 Task: Create a rule from the Recommended list, Task Added to this Project -> add SubTasks in the project BitBoost with SubTasks Gather and Analyse Requirements , Design and Implement Solution , System Test and UAT , Release to Production / Go Live
Action: Mouse moved to (673, 369)
Screenshot: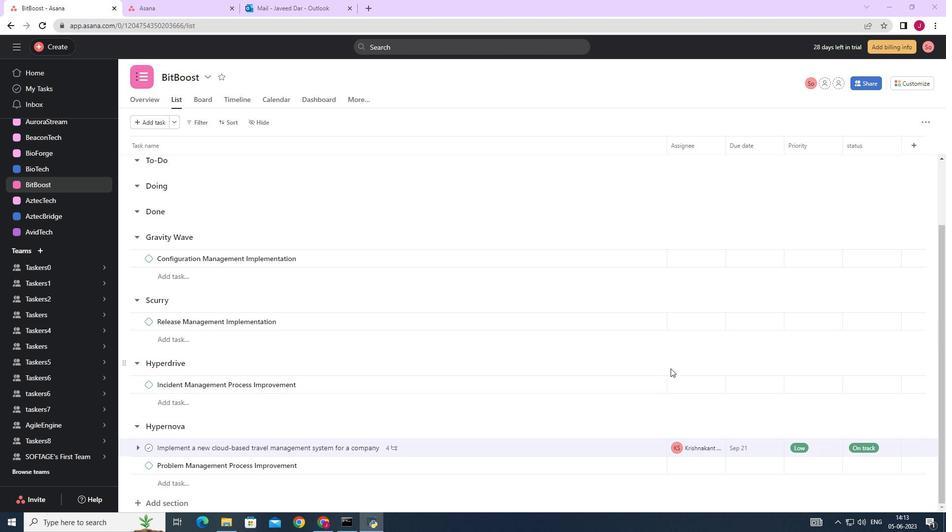 
Action: Mouse scrolled (673, 369) with delta (0, 0)
Screenshot: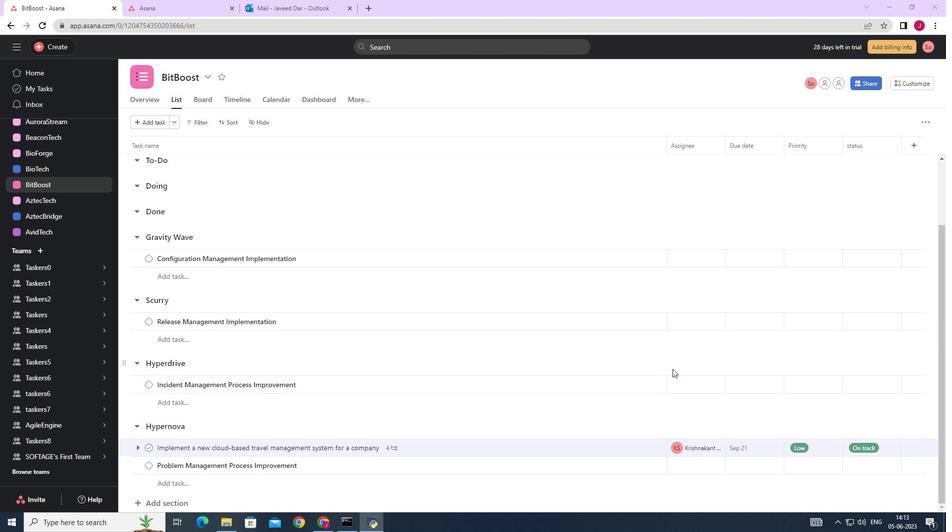 
Action: Mouse scrolled (673, 369) with delta (0, 0)
Screenshot: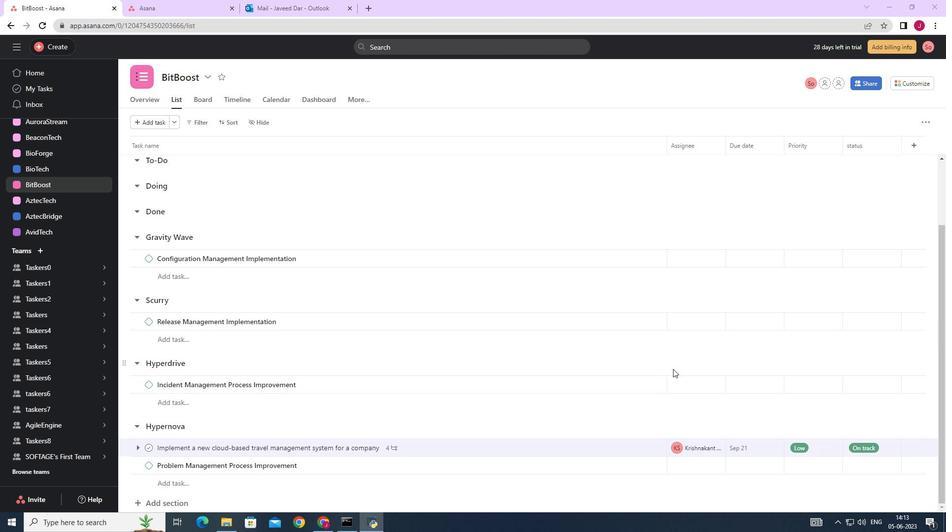 
Action: Mouse moved to (858, 209)
Screenshot: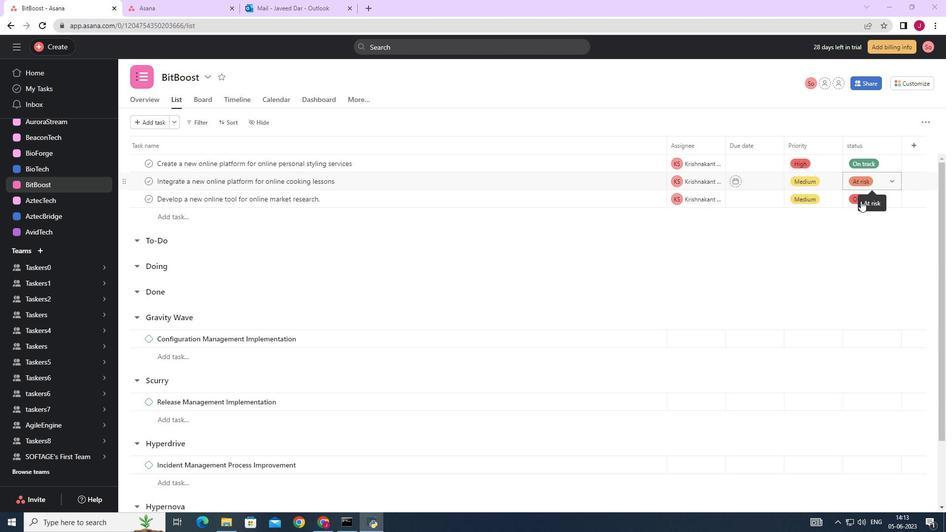 
Action: Mouse scrolled (858, 210) with delta (0, 0)
Screenshot: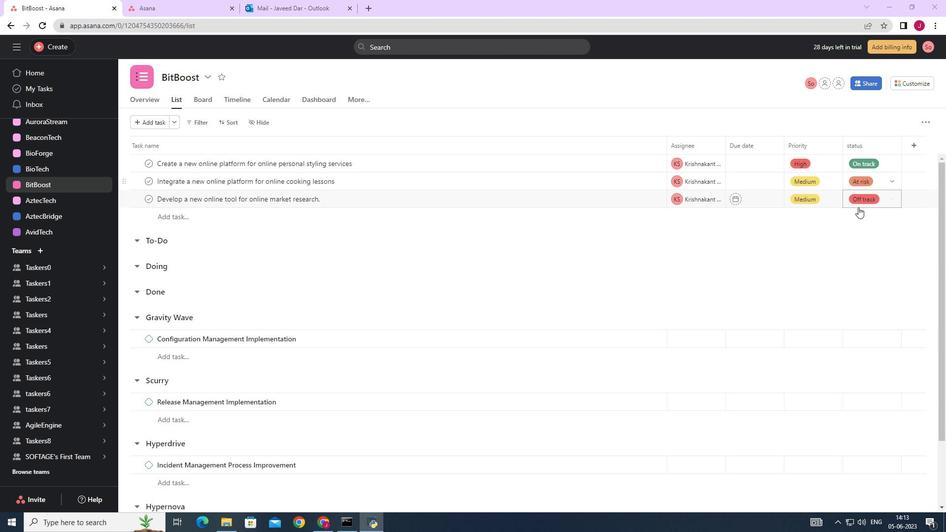
Action: Mouse scrolled (858, 210) with delta (0, 0)
Screenshot: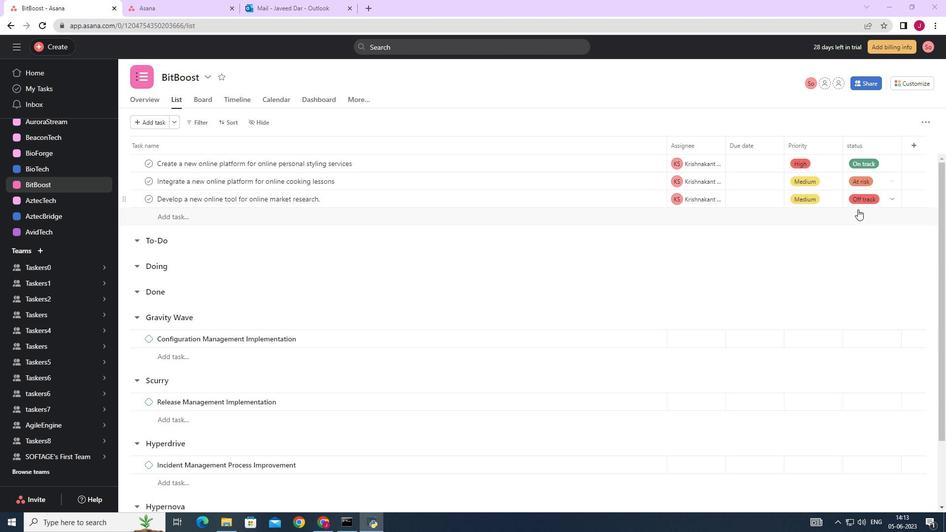 
Action: Mouse scrolled (858, 210) with delta (0, 0)
Screenshot: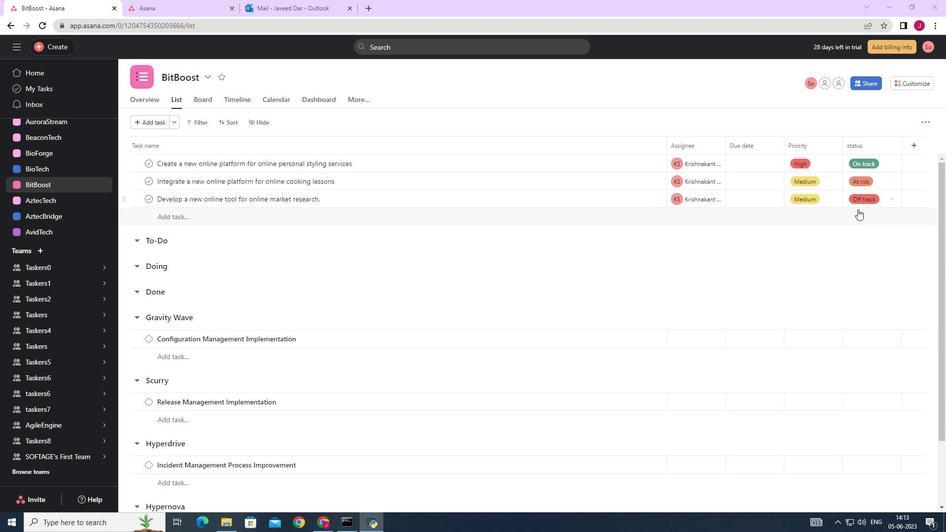 
Action: Mouse moved to (917, 81)
Screenshot: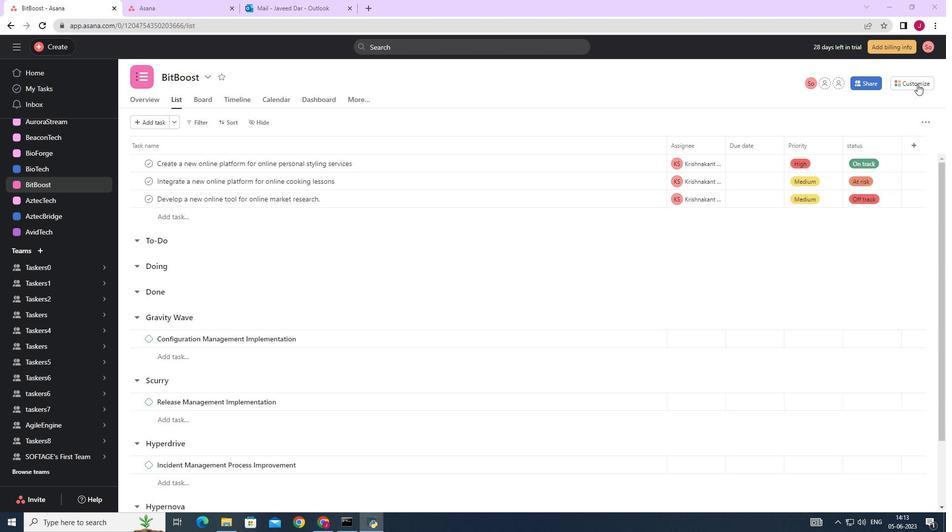 
Action: Mouse pressed left at (917, 81)
Screenshot: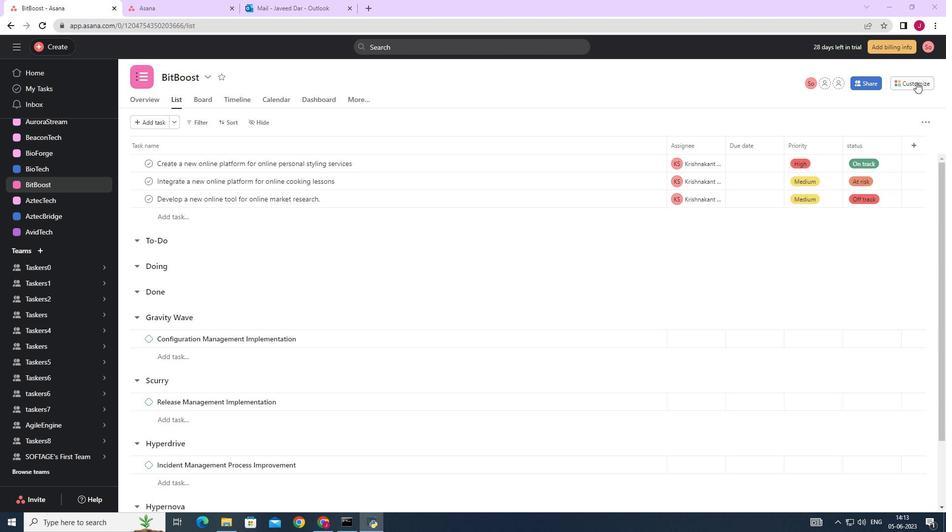 
Action: Mouse moved to (750, 213)
Screenshot: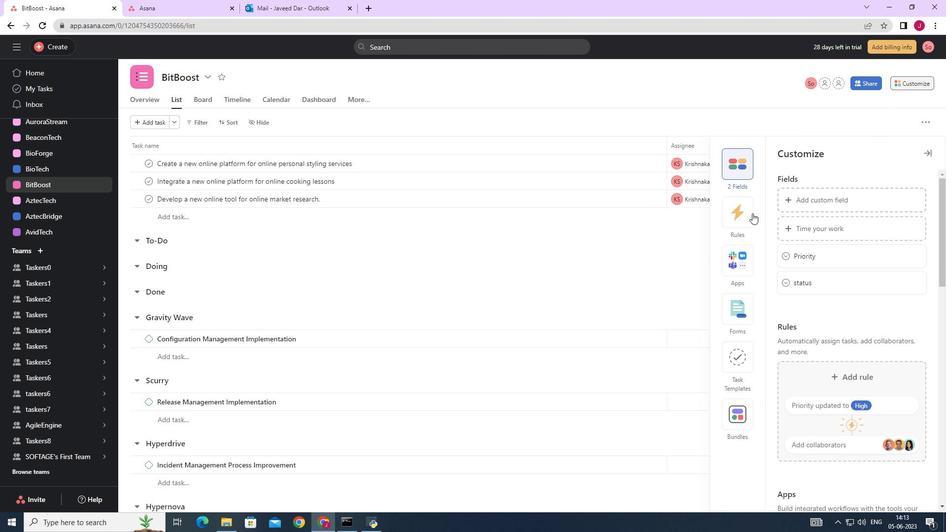 
Action: Mouse pressed left at (750, 213)
Screenshot: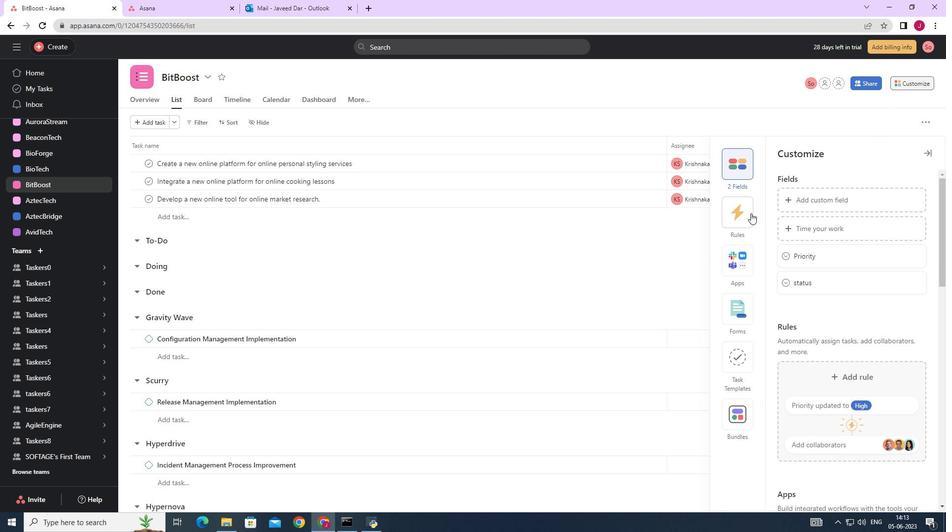 
Action: Mouse moved to (817, 229)
Screenshot: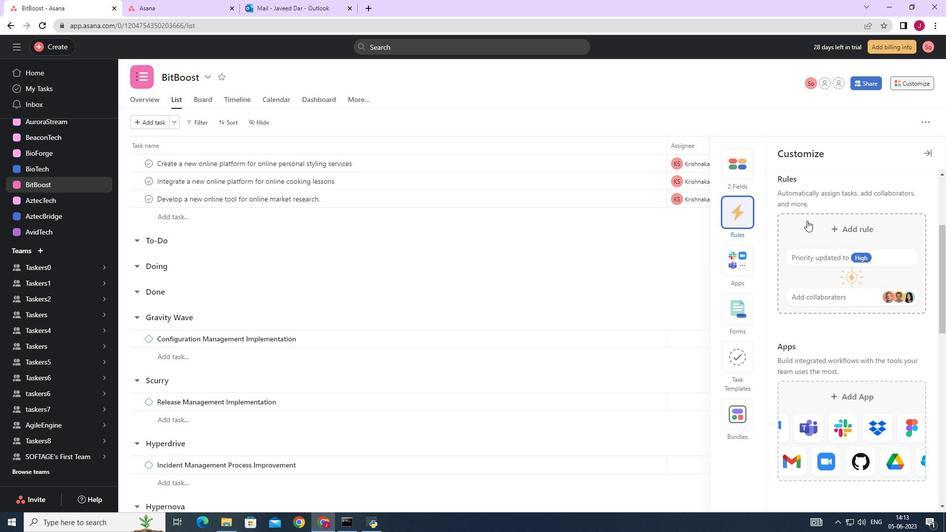 
Action: Mouse pressed left at (817, 229)
Screenshot: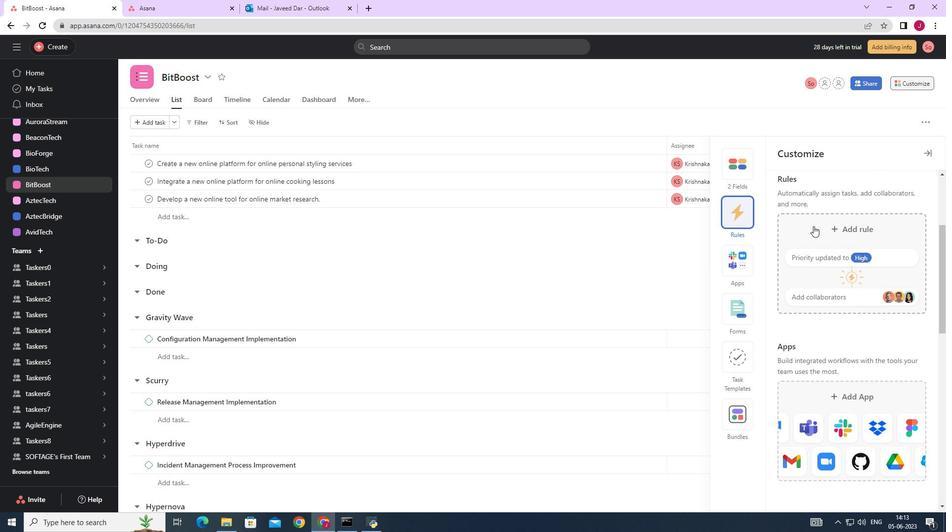 
Action: Mouse moved to (358, 151)
Screenshot: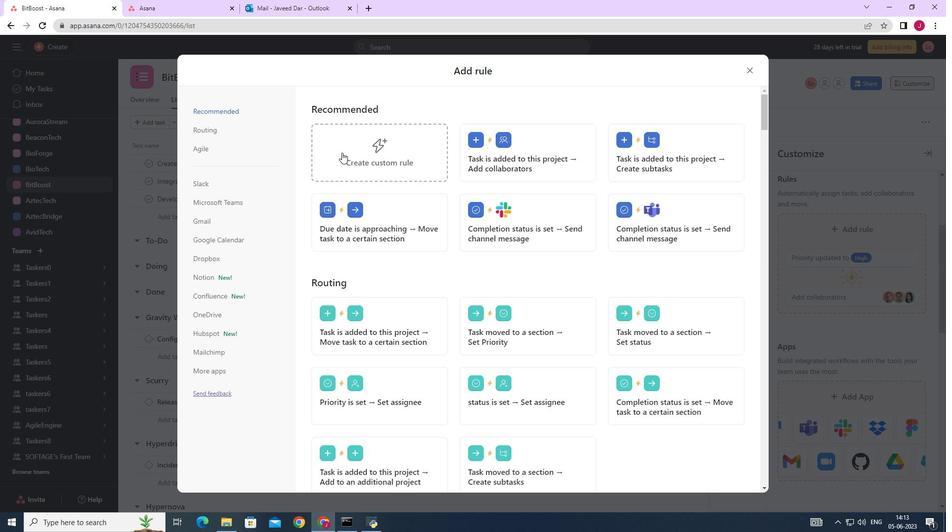 
Action: Mouse pressed left at (358, 151)
Screenshot: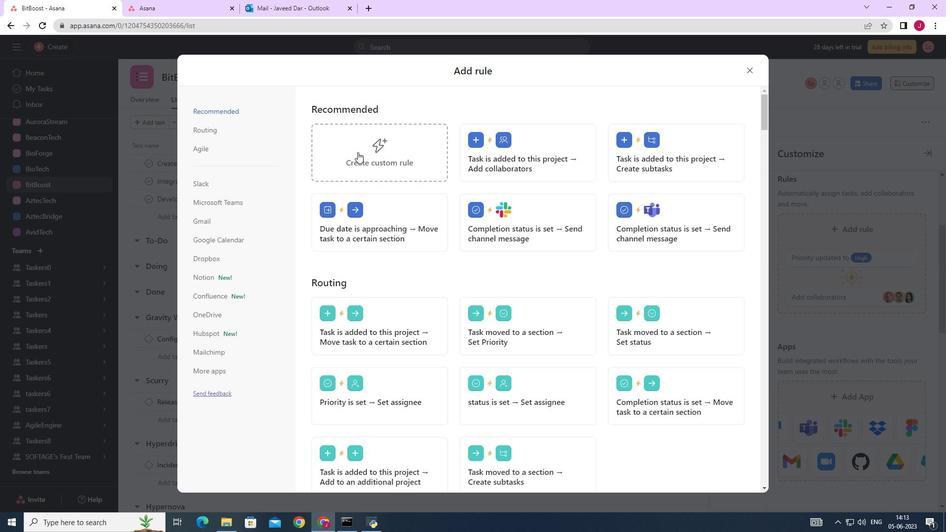 
Action: Mouse moved to (474, 256)
Screenshot: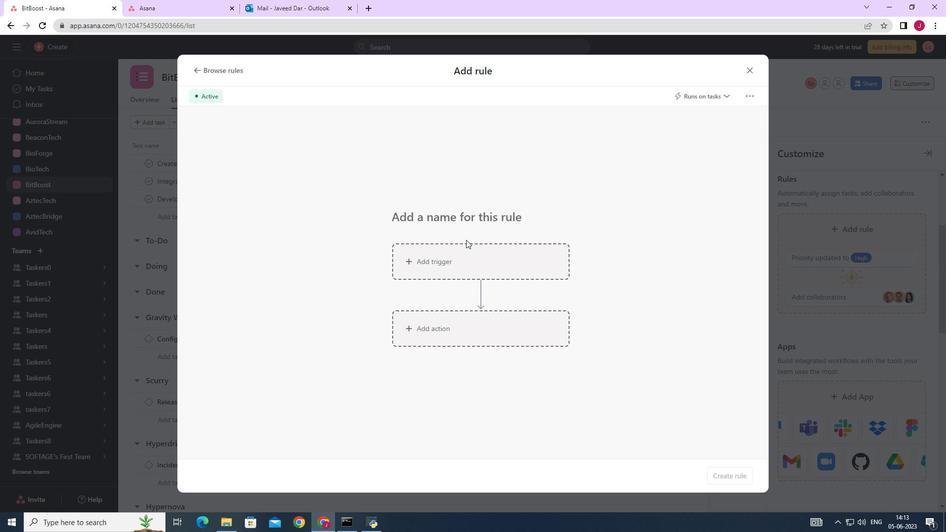 
Action: Mouse pressed left at (474, 256)
Screenshot: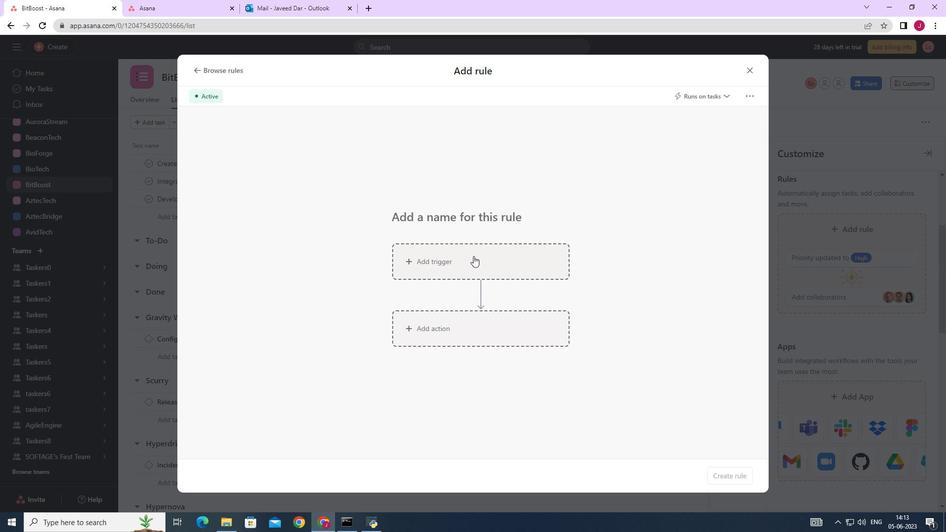 
Action: Mouse moved to (449, 326)
Screenshot: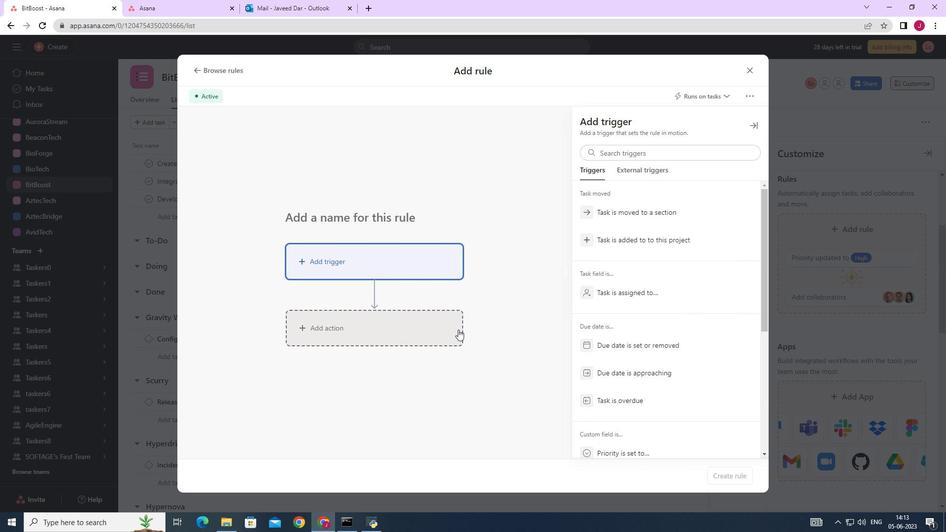 
Action: Mouse pressed left at (449, 326)
Screenshot: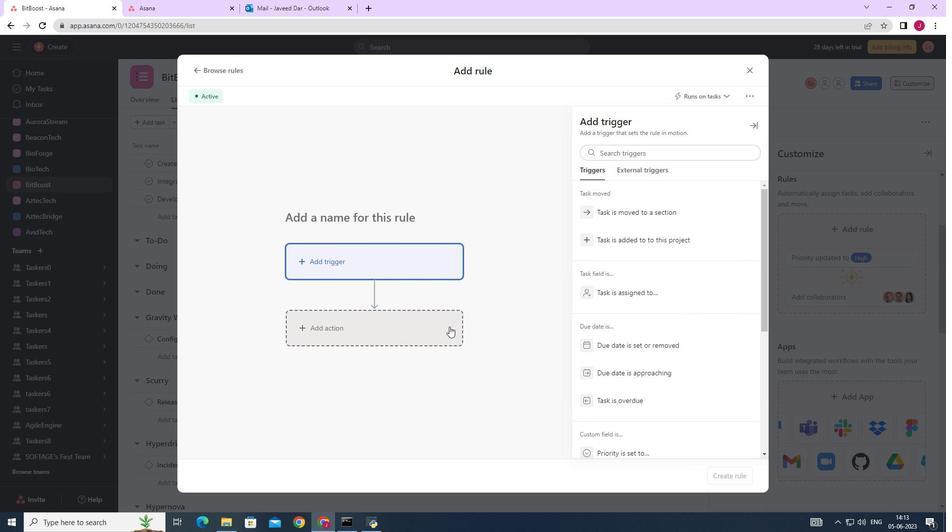 
Action: Mouse moved to (618, 232)
Screenshot: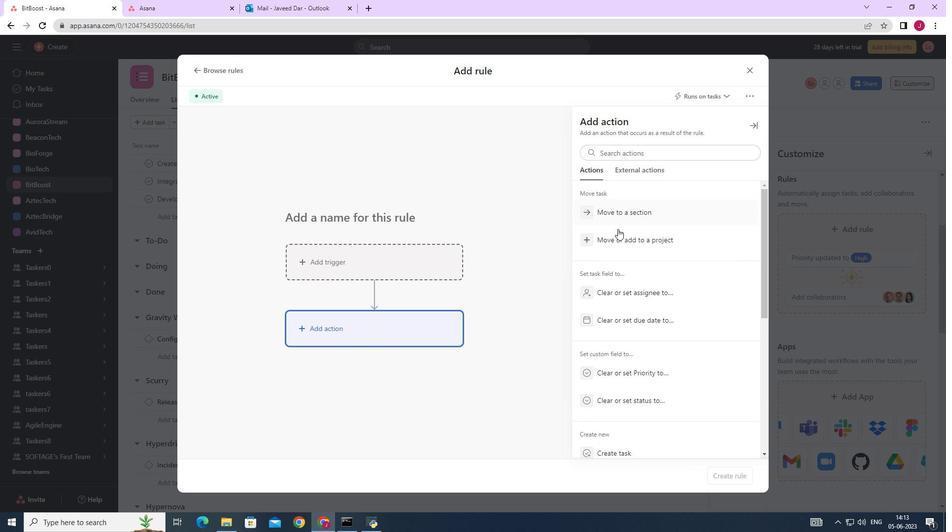 
Action: Mouse scrolled (618, 231) with delta (0, 0)
Screenshot: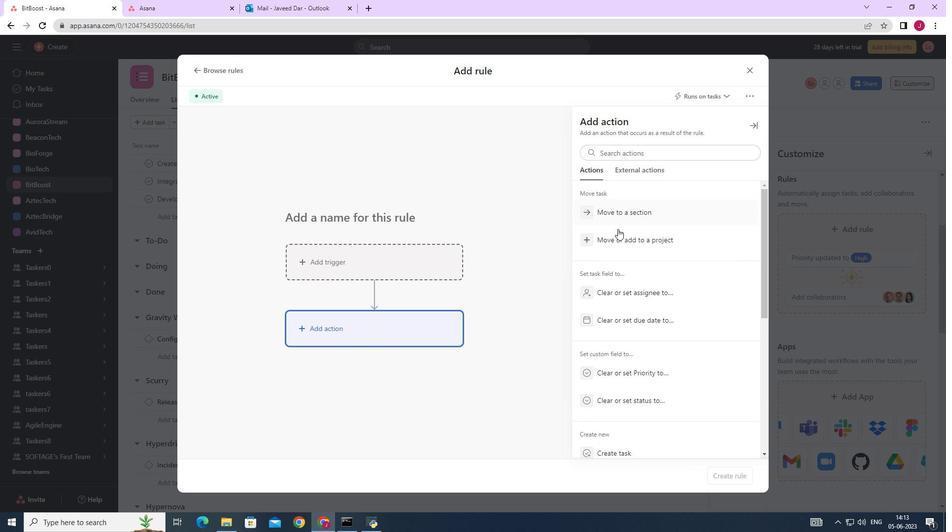 
Action: Mouse scrolled (618, 231) with delta (0, 0)
Screenshot: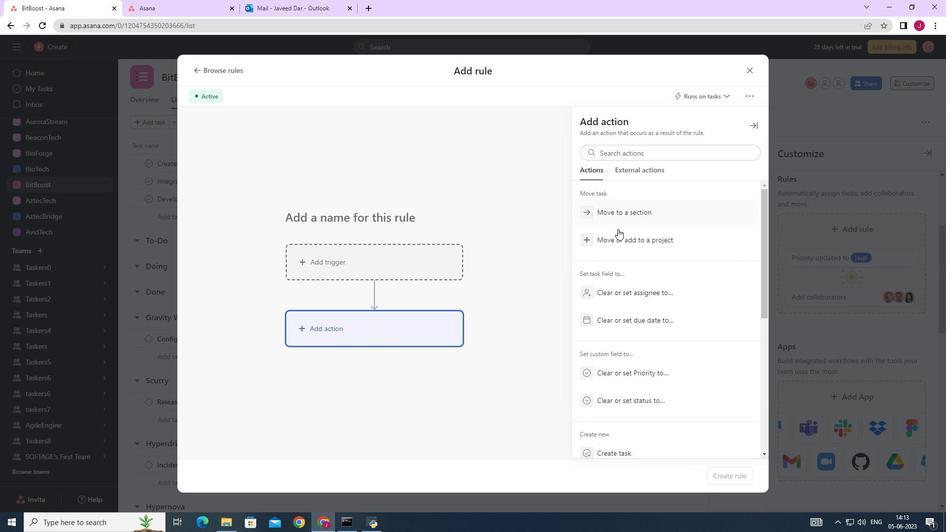 
Action: Mouse scrolled (618, 231) with delta (0, 0)
Screenshot: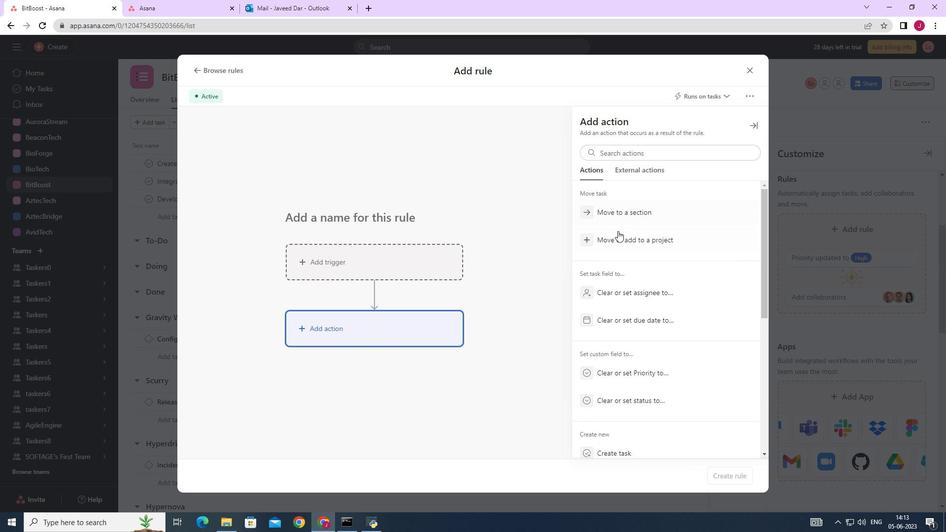 
Action: Mouse moved to (621, 332)
Screenshot: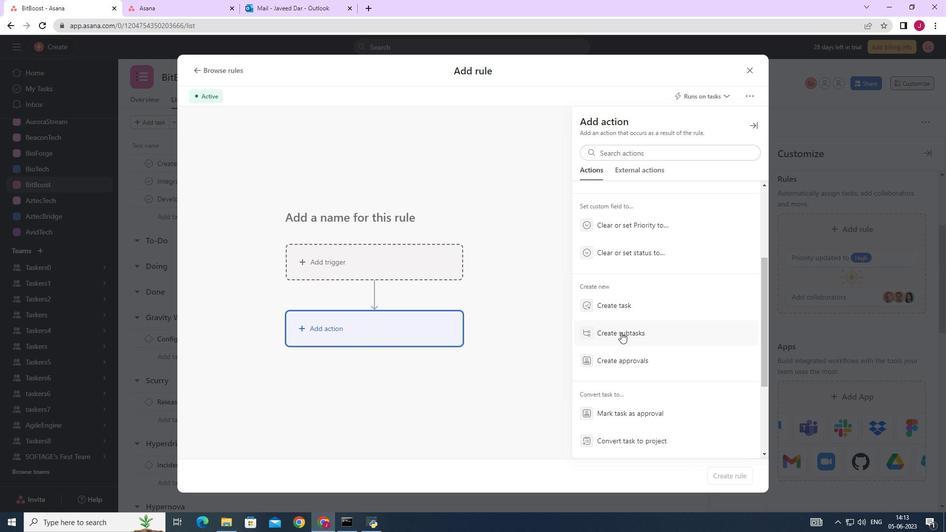 
Action: Mouse pressed left at (621, 332)
Screenshot: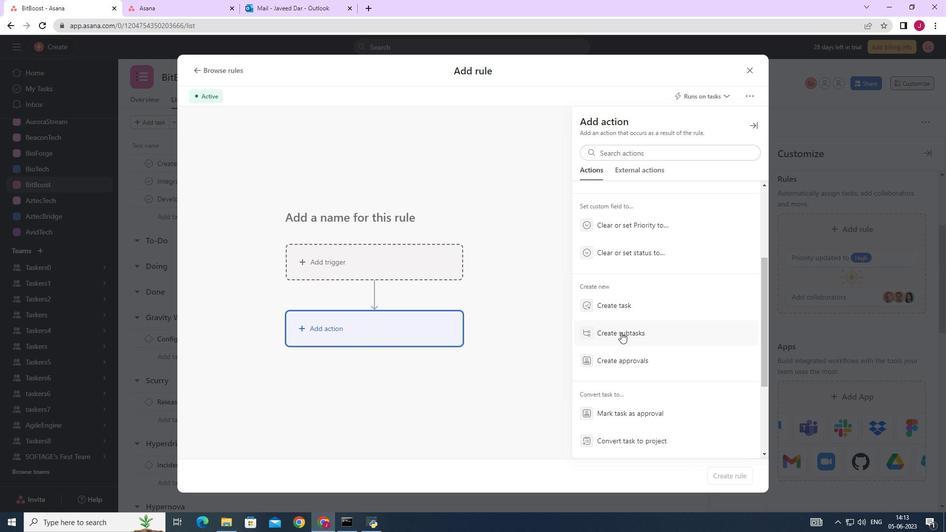 
Action: Mouse moved to (646, 150)
Screenshot: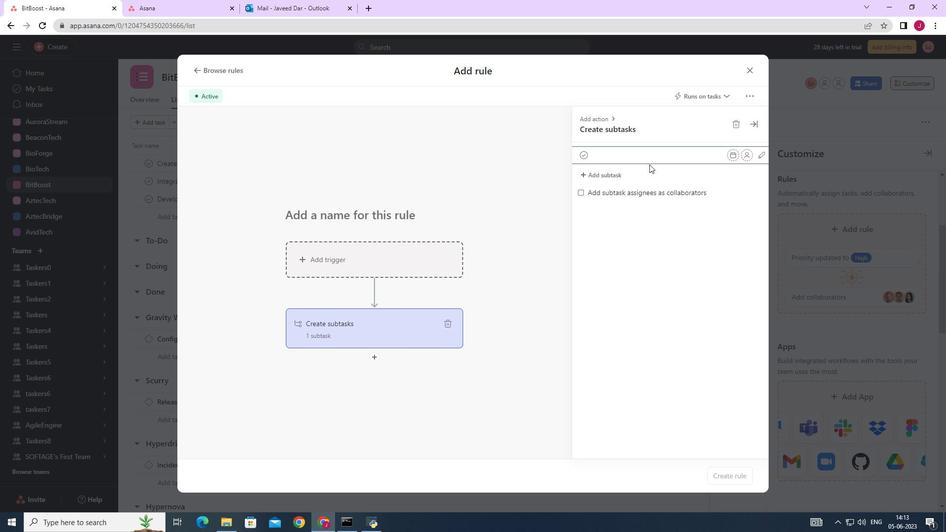 
Action: Key pressed <Key.caps_lock>G<Key.caps_lock>ather<Key.space>and<Key.space><Key.caps_lock>A<Key.caps_lock>nalyse<Key.space><Key.caps_lock>R<Key.caps_lock>eqquirements<Key.enter><Key.caps_lock>D<Key.caps_lock>esign<Key.space>and<Key.space><Key.caps_lock>I<Key.caps_lock>mplement<Key.space><Key.caps_lock>S<Key.caps_lock>olution<Key.enter><Key.caps_lock>S<Key.caps_lock>ystem<Key.space><Key.caps_lock>T<Key.caps_lock>est<Key.space>and<Key.space><Key.caps_lock>UAT<Key.enter><Key.caps_lock>r<Key.caps_lock>ELEASE<Key.space><Key.backspace><Key.backspace><Key.backspace><Key.backspace><Key.backspace><Key.backspace><Key.backspace><Key.backspace><Key.backspace><Key.backspace><Key.backspace><Key.backspace>R<Key.caps_lock>elease<Key.space>to<Key.space>production<Key.space>/<Key.space><Key.caps_lock>G<Key.caps_lock>o<Key.space><Key.caps_lock>L<Key.caps_lock>ive<Key.enter>
Screenshot: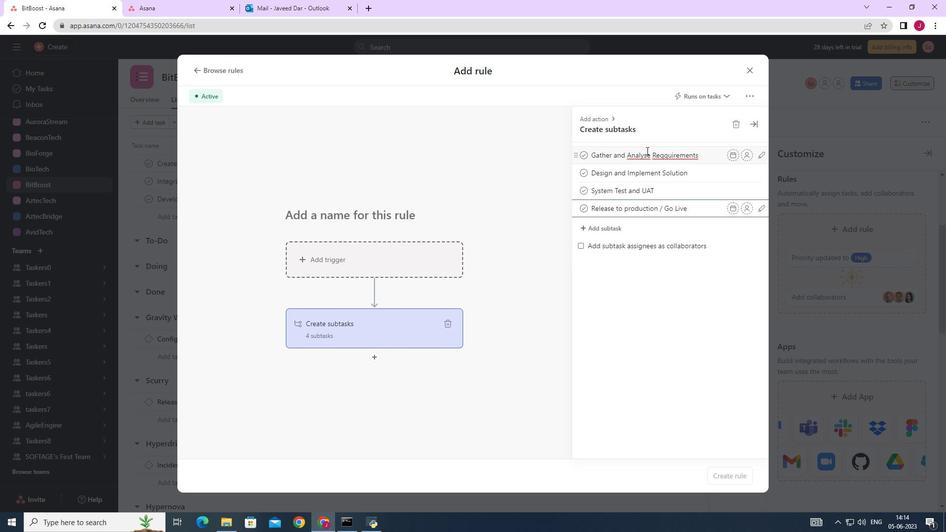 
Action: Mouse moved to (683, 158)
Screenshot: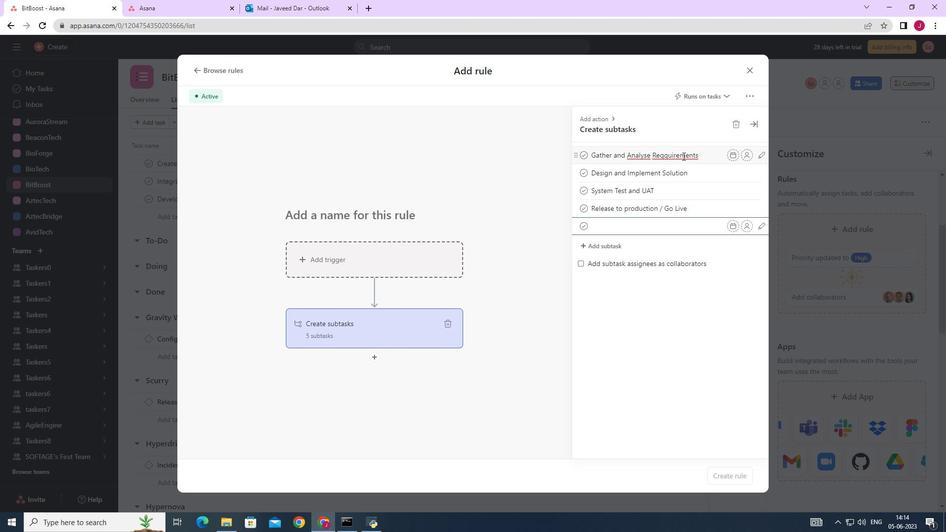 
Action: Mouse pressed right at (683, 158)
Screenshot: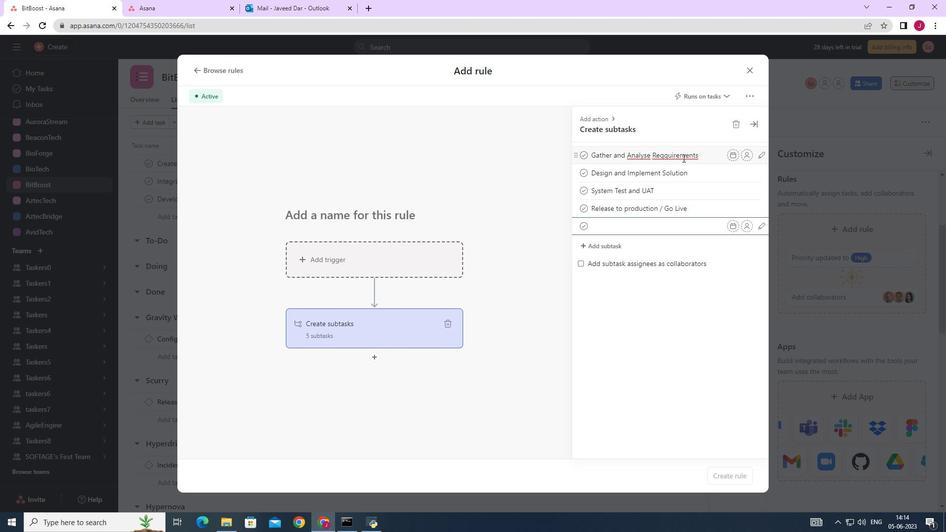
Action: Mouse moved to (703, 167)
Screenshot: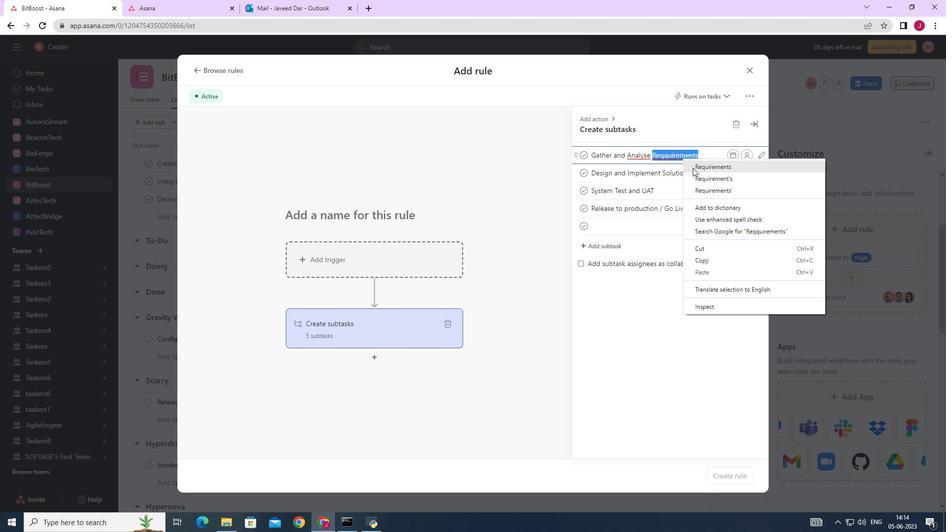 
Action: Mouse pressed left at (703, 167)
Screenshot: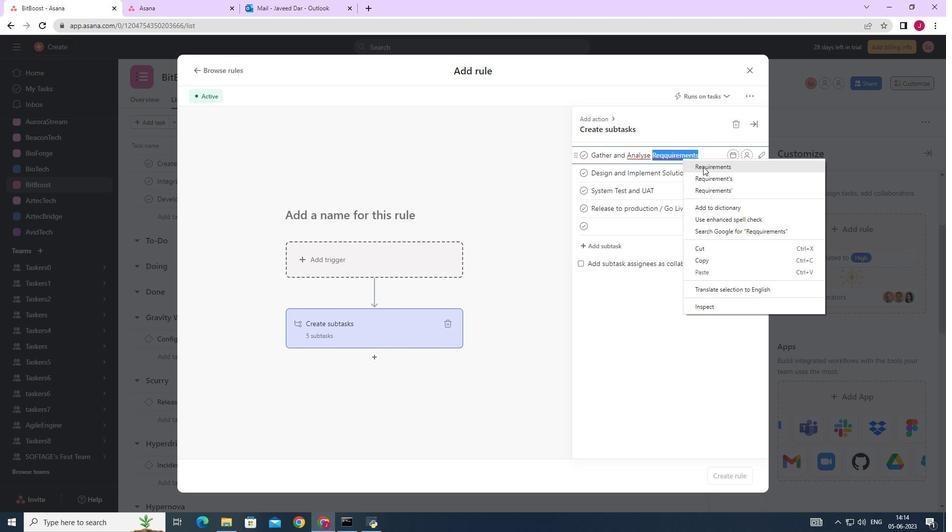 
Action: Mouse moved to (754, 69)
Screenshot: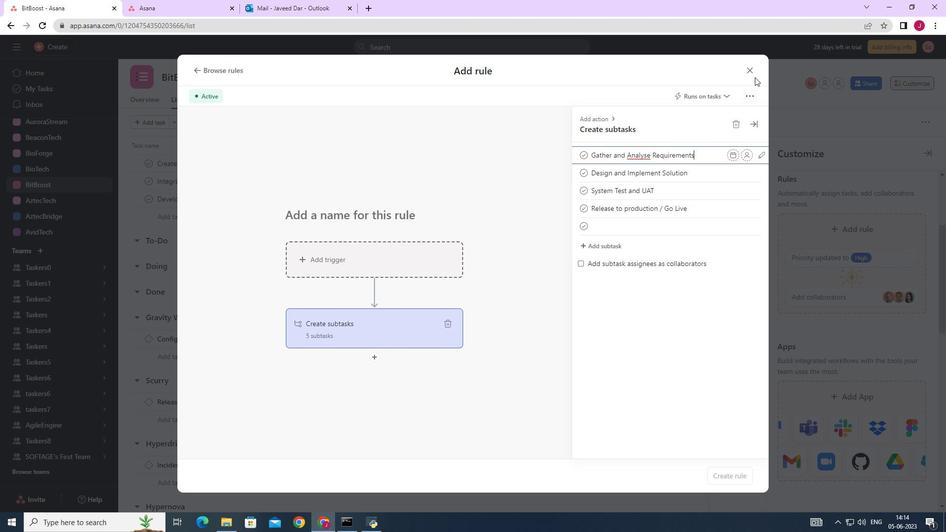 
Action: Mouse pressed left at (754, 69)
Screenshot: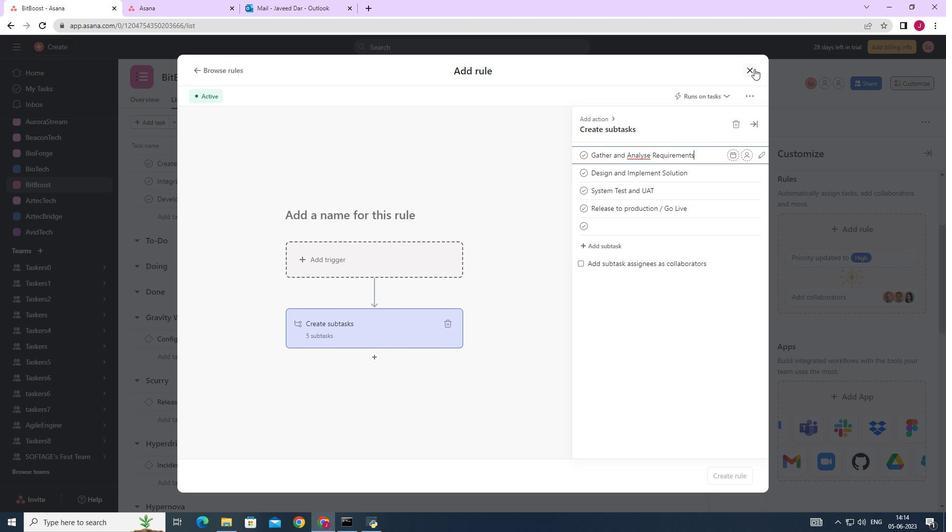 
